 Task: Use the formula "GOOGLEFINANCE" in spreadsheet "Project portfolio".
Action: Mouse moved to (593, 94)
Screenshot: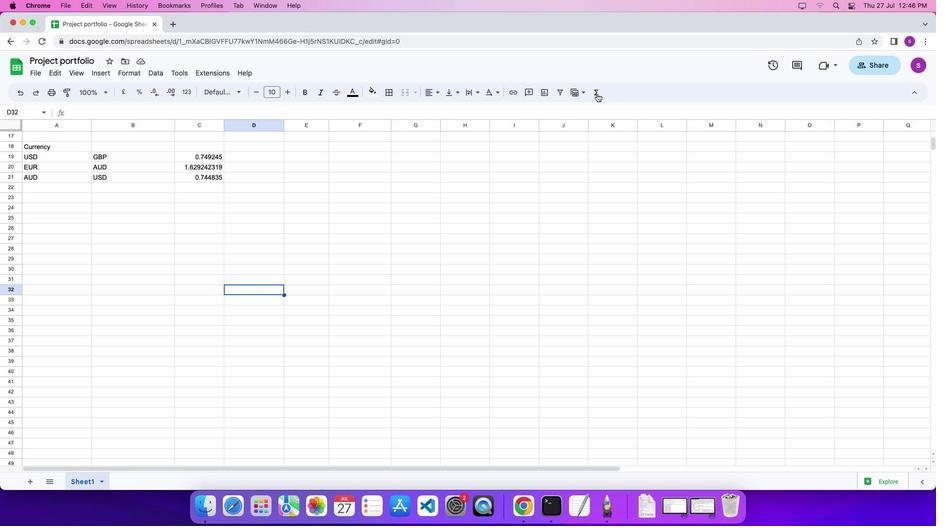 
Action: Mouse pressed left at (593, 94)
Screenshot: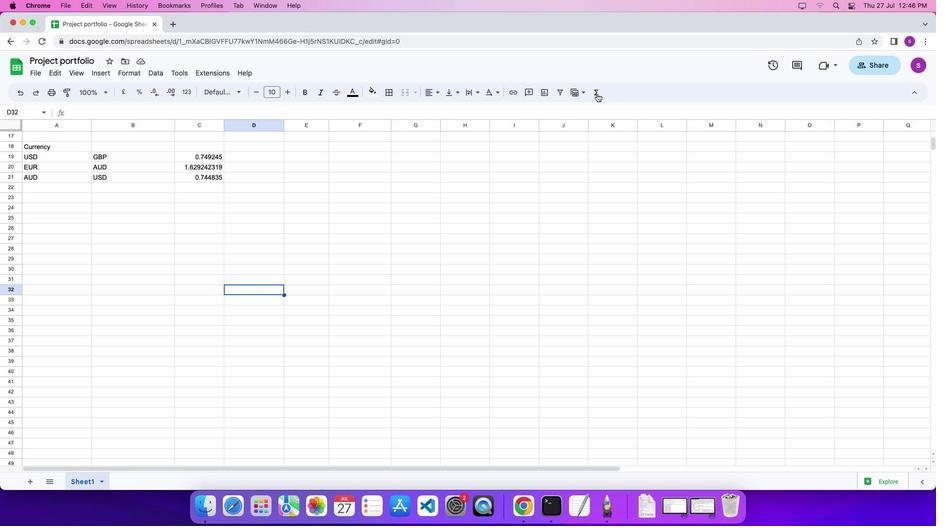 
Action: Mouse moved to (597, 94)
Screenshot: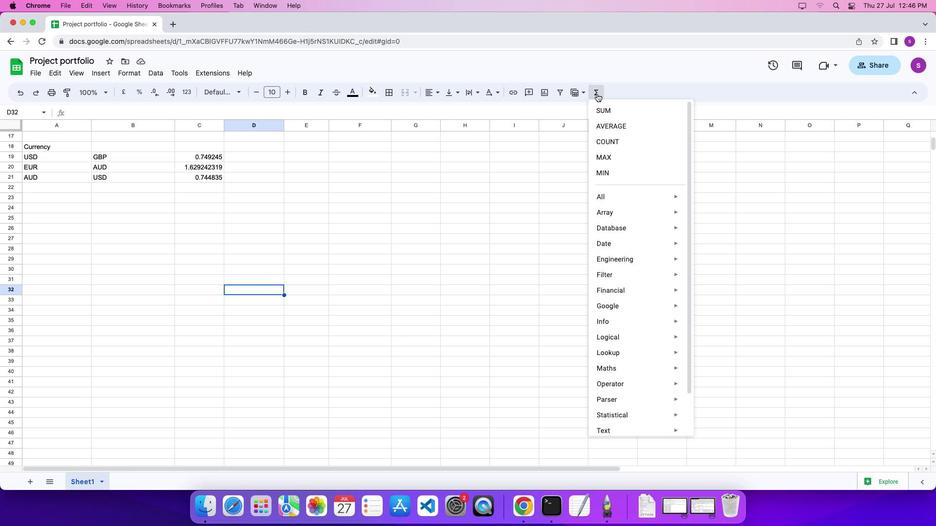 
Action: Mouse pressed left at (597, 94)
Screenshot: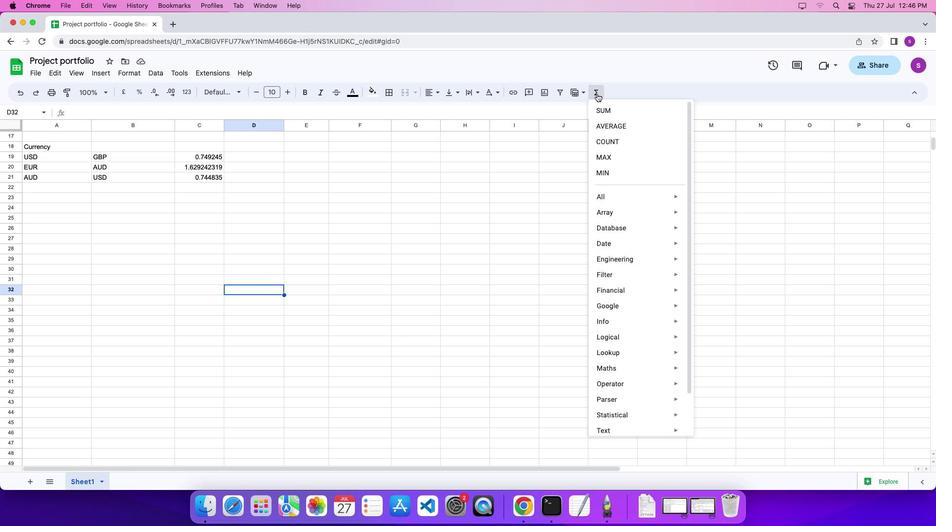 
Action: Mouse moved to (739, 396)
Screenshot: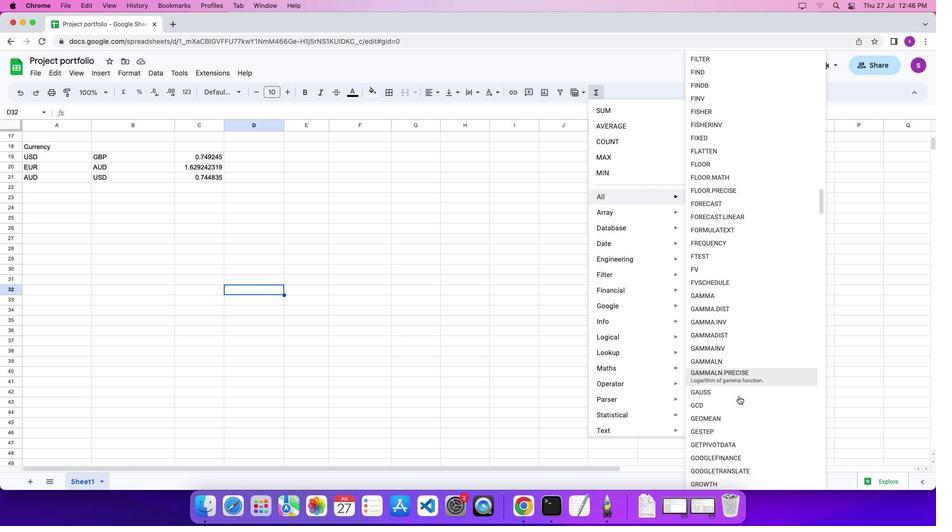 
Action: Mouse scrolled (739, 396) with delta (0, 0)
Screenshot: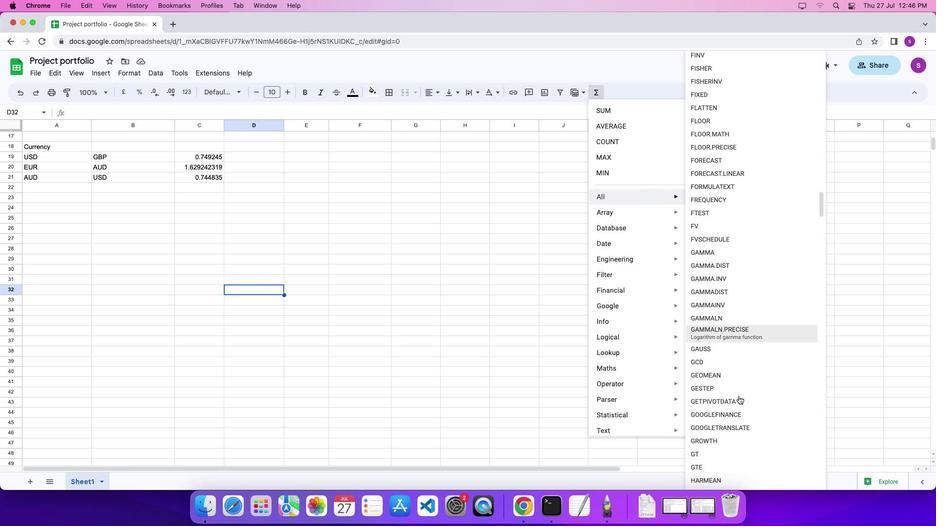 
Action: Mouse scrolled (739, 396) with delta (0, 0)
Screenshot: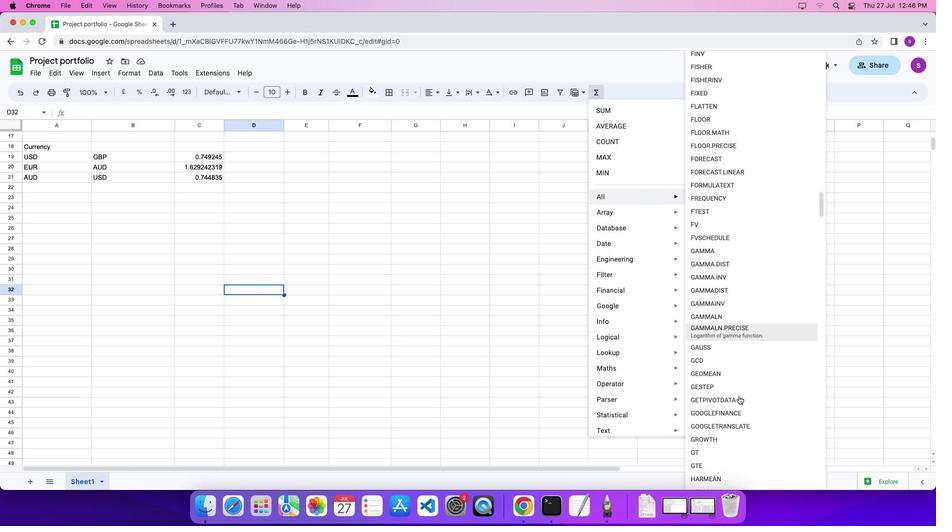 
Action: Mouse scrolled (739, 396) with delta (0, 0)
Screenshot: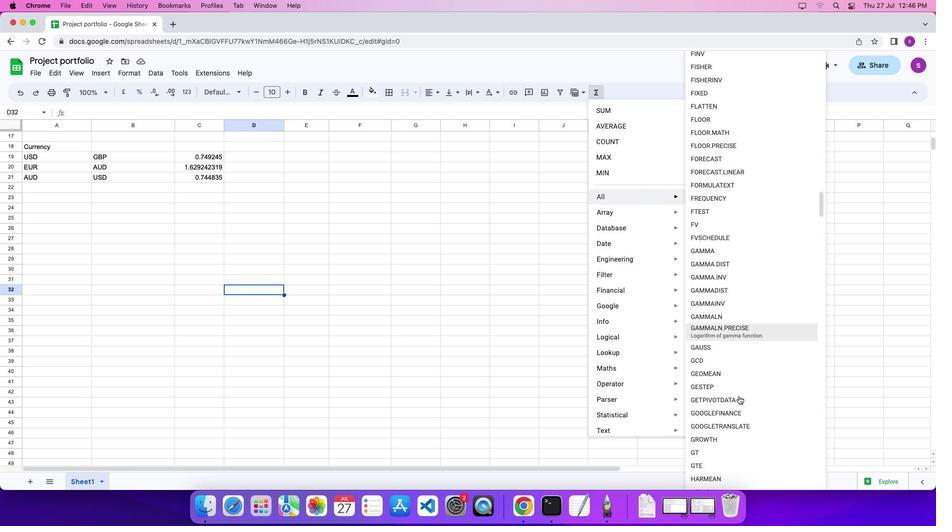 
Action: Mouse moved to (744, 409)
Screenshot: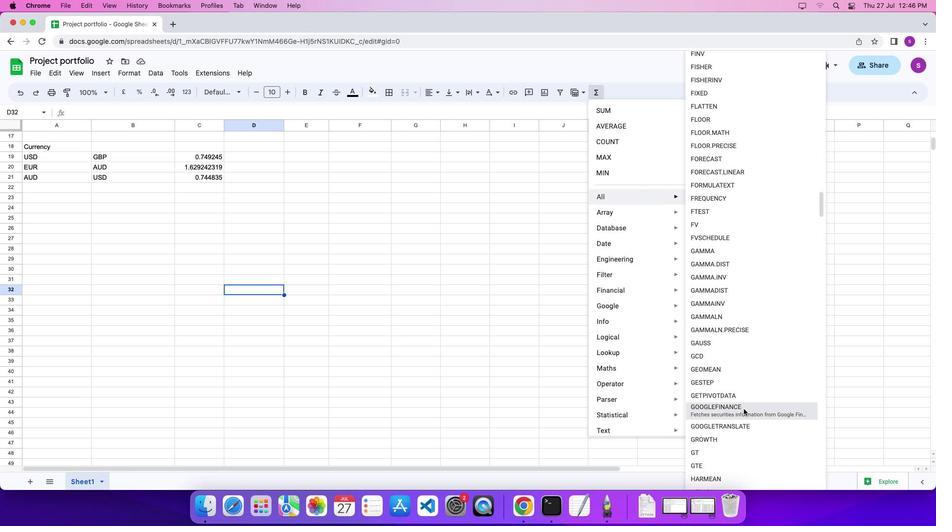 
Action: Mouse pressed left at (744, 409)
Screenshot: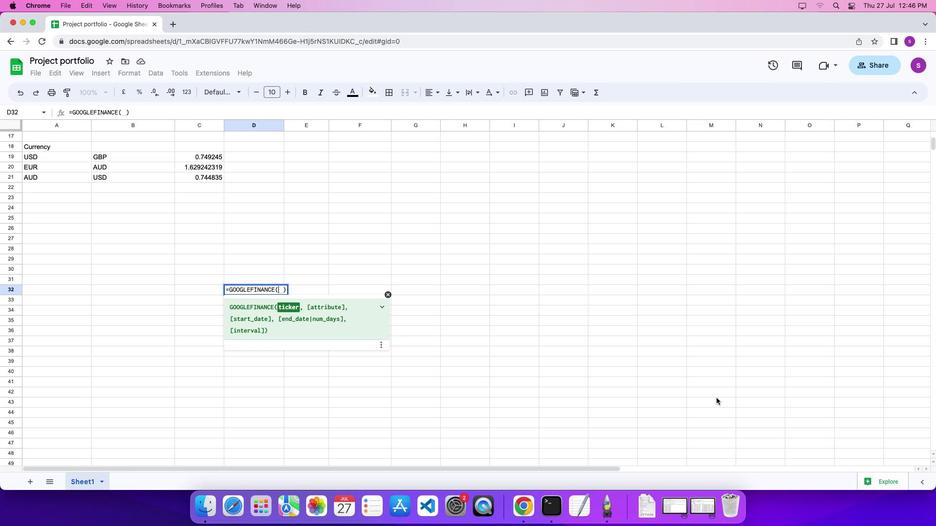 
Action: Mouse moved to (467, 272)
Screenshot: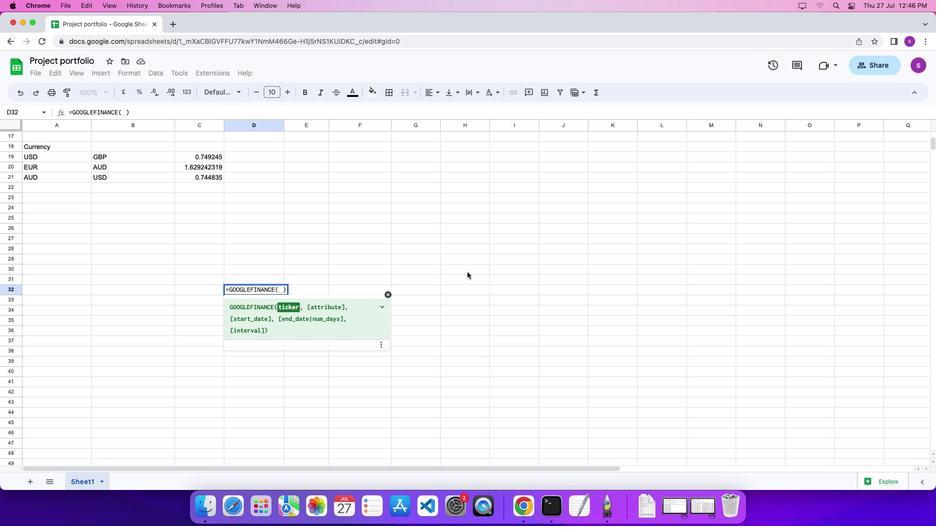 
Action: Key pressed Key.shift_r'"'Key.shift'C''u''r''r''e''n''c''y'Key.shift_r':'Key.shift_r'"'Key.shift'&'Key.shift'A''1''9'Key.shift'&'Key.shift'B''1''9''\x03'
Screenshot: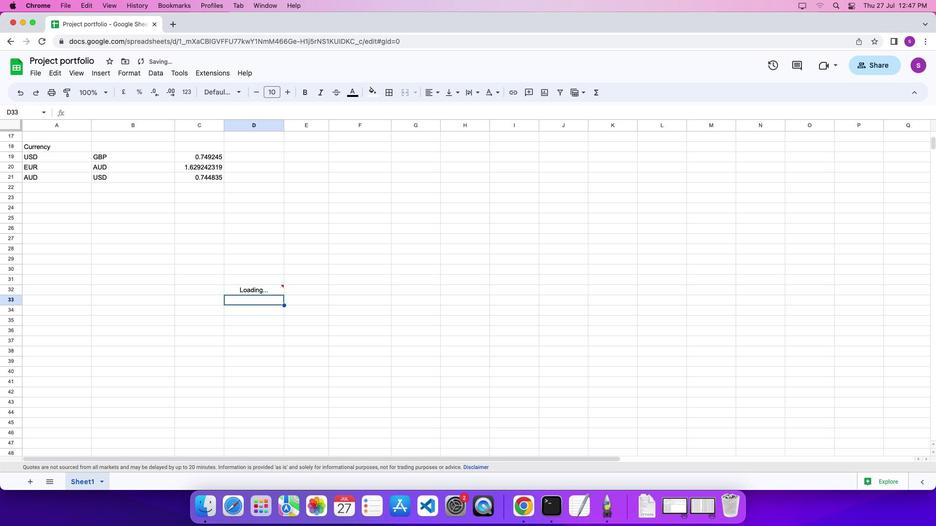 
